 Task: Assign in the project AgileAvail the issue 'Develop a new tool for automated testing of web accessibility compliance' to the sprint 'API Documentation Sprint'. Assign in the project AgileAvail the issue 'Upgrade the deployment process of a web application to improve the speed and reliability of deployment' to the sprint 'API Documentation Sprint'. Assign in the project AgileAvail the issue 'Create a new online platform for online cooking courses with advanced recipe sharing and meal planning features' to the sprint 'API Documentation Sprint'. Assign in the project AgileAvail the issue 'Implement a new cloud-based learning management system for a school with advanced course creation and assessment features' to the sprint 'API Documentation Sprint'
Action: Mouse moved to (215, 53)
Screenshot: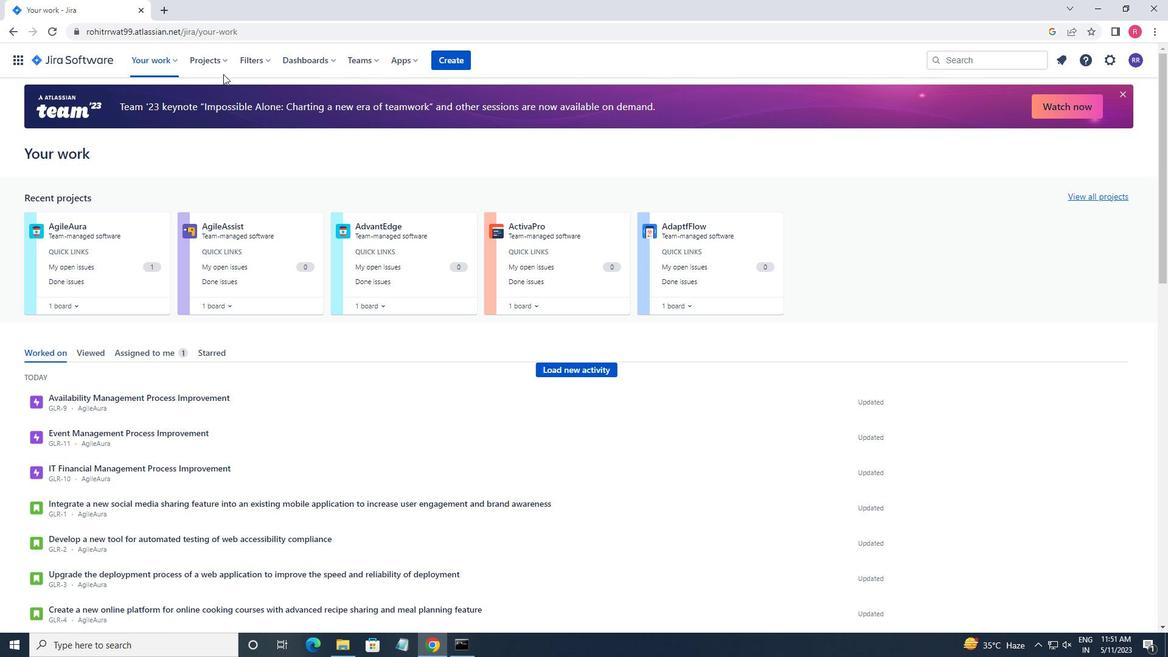 
Action: Mouse pressed left at (215, 53)
Screenshot: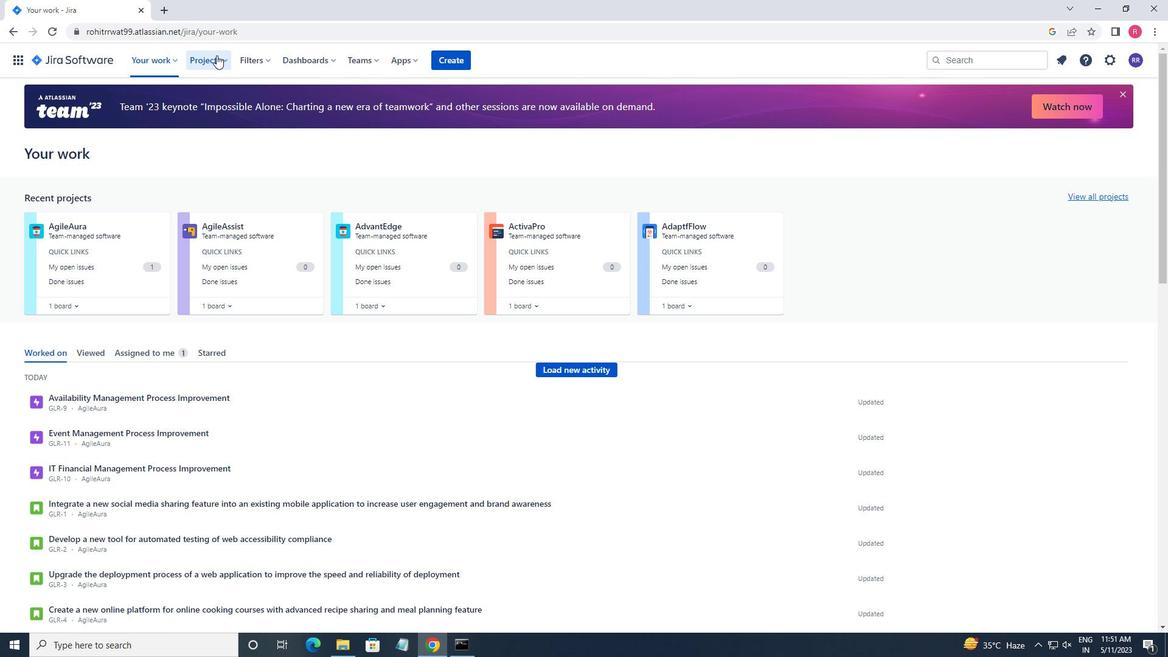 
Action: Mouse moved to (240, 117)
Screenshot: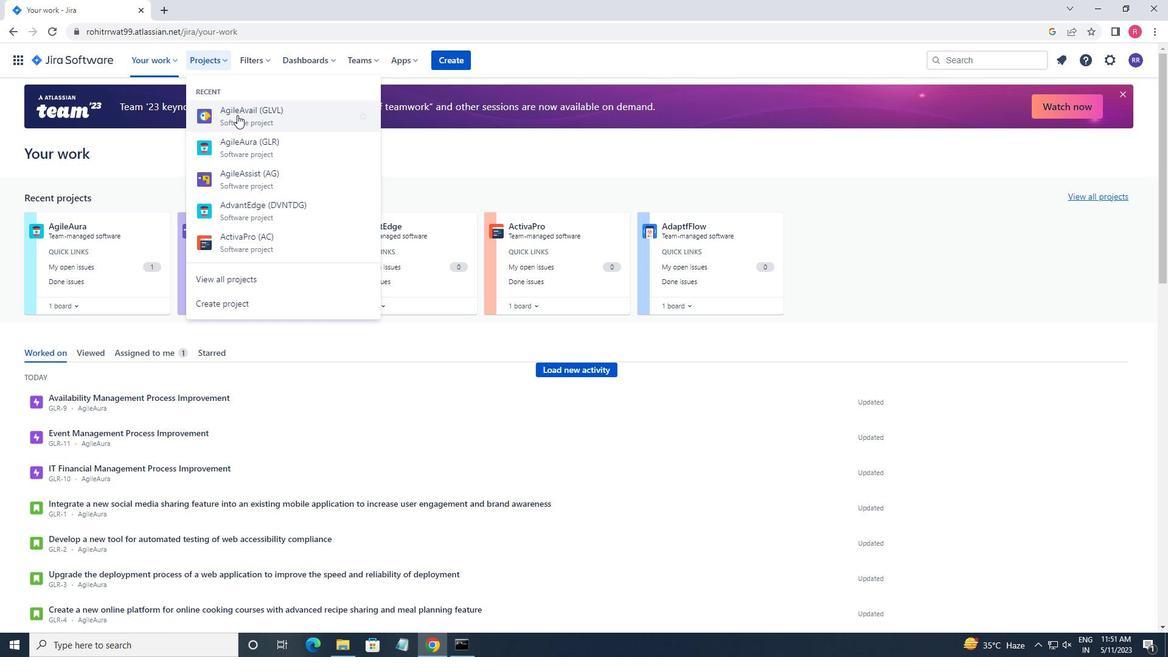 
Action: Mouse pressed left at (240, 117)
Screenshot: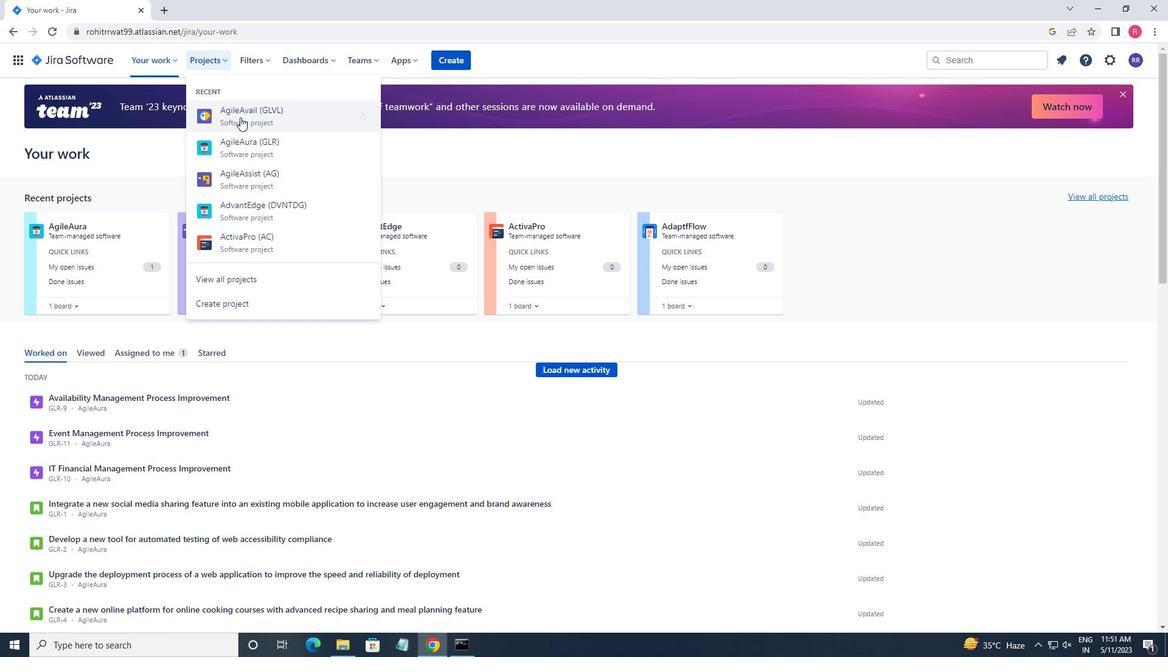 
Action: Mouse moved to (96, 185)
Screenshot: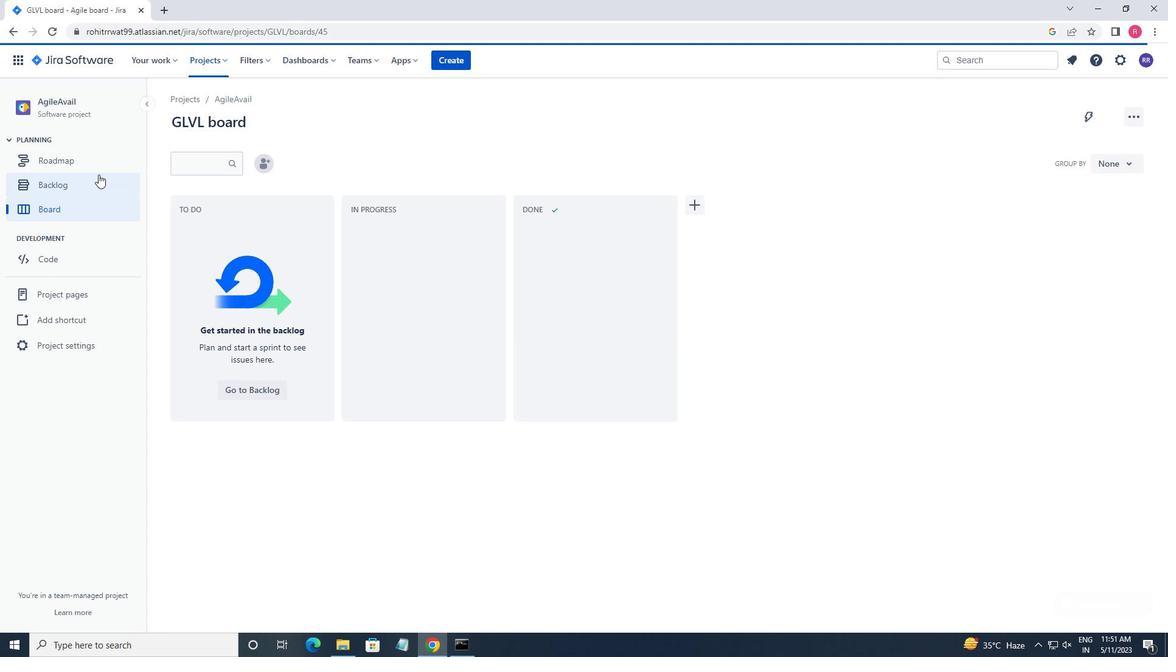 
Action: Mouse pressed left at (96, 185)
Screenshot: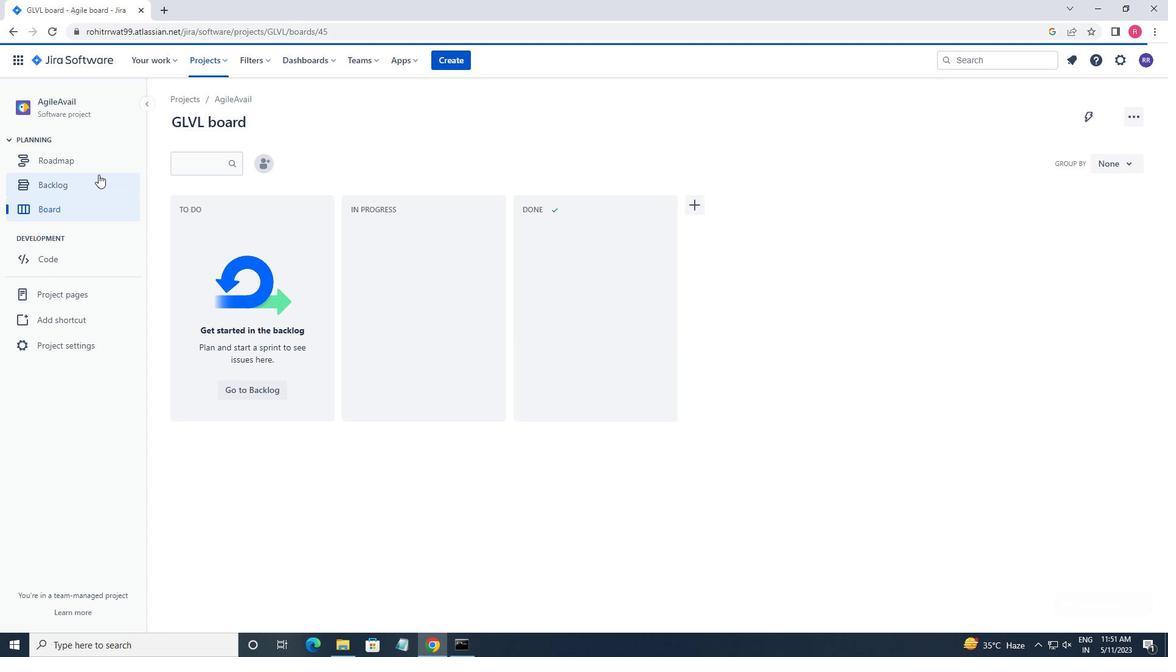
Action: Mouse moved to (1046, 444)
Screenshot: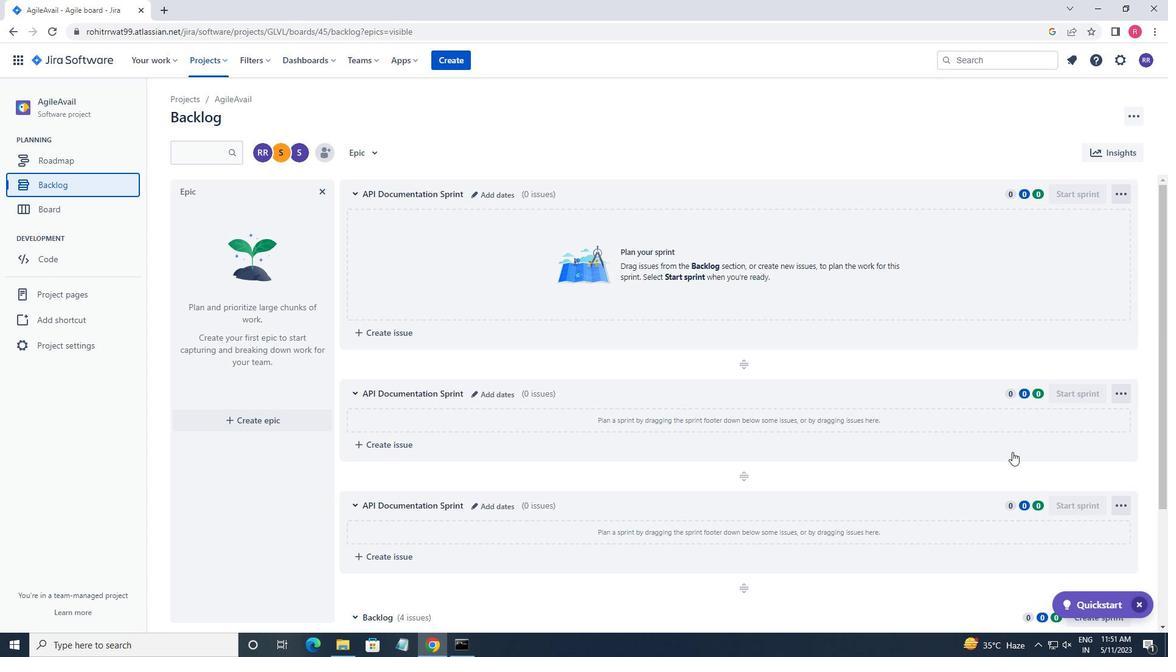 
Action: Mouse scrolled (1046, 443) with delta (0, 0)
Screenshot: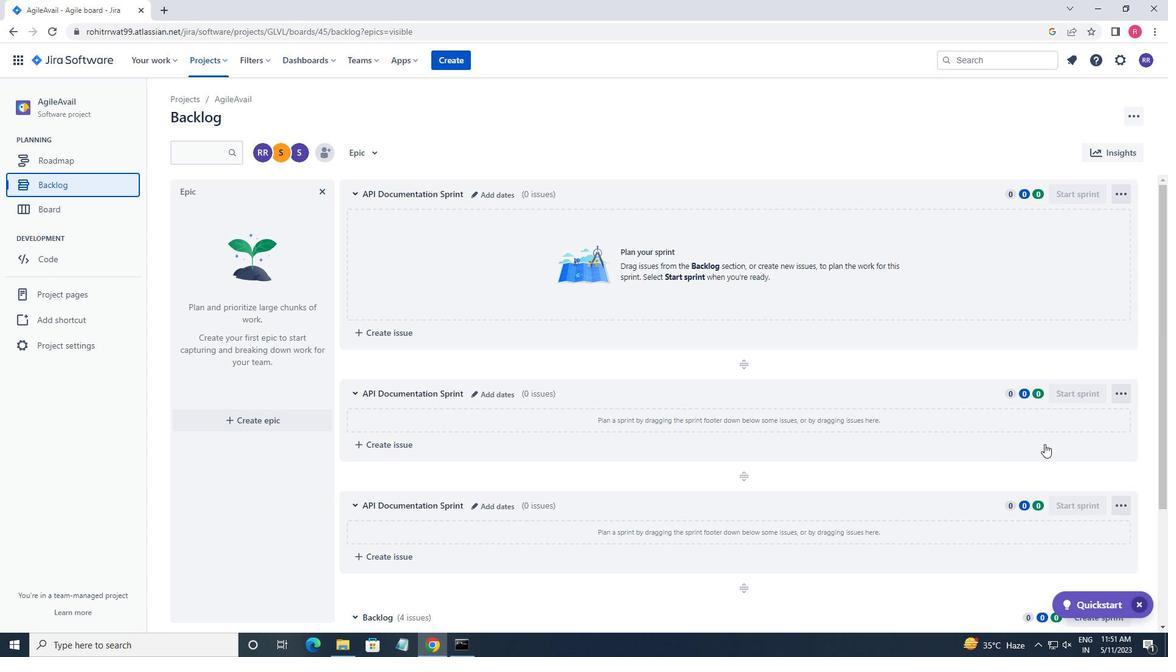 
Action: Mouse scrolled (1046, 443) with delta (0, 0)
Screenshot: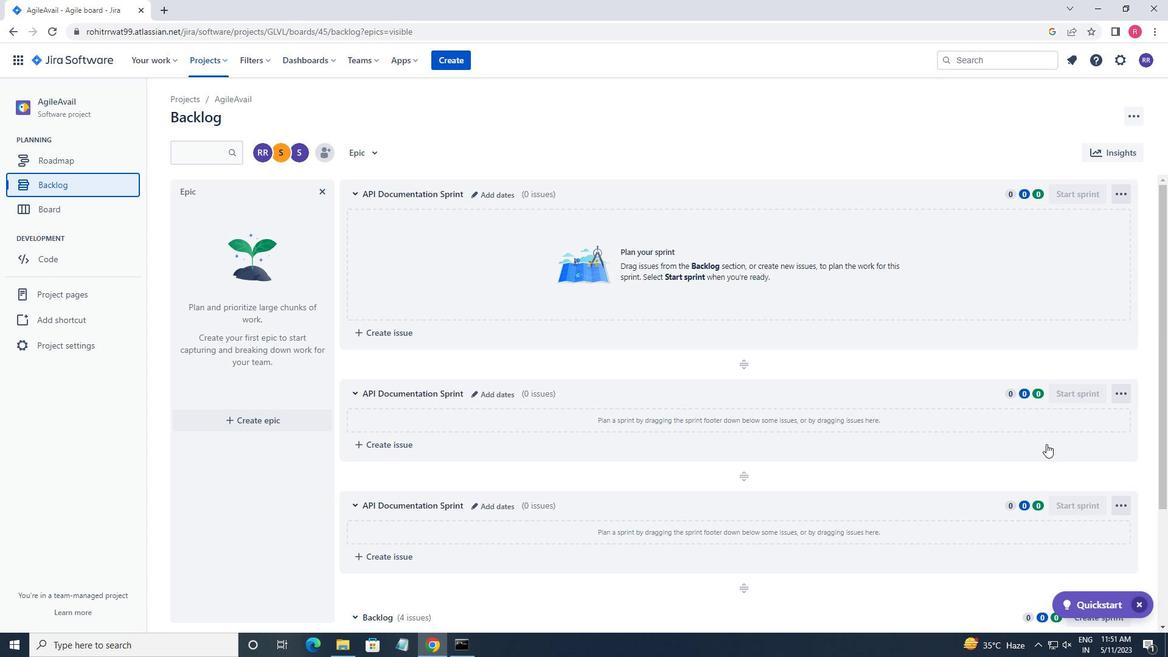 
Action: Mouse scrolled (1046, 443) with delta (0, 0)
Screenshot: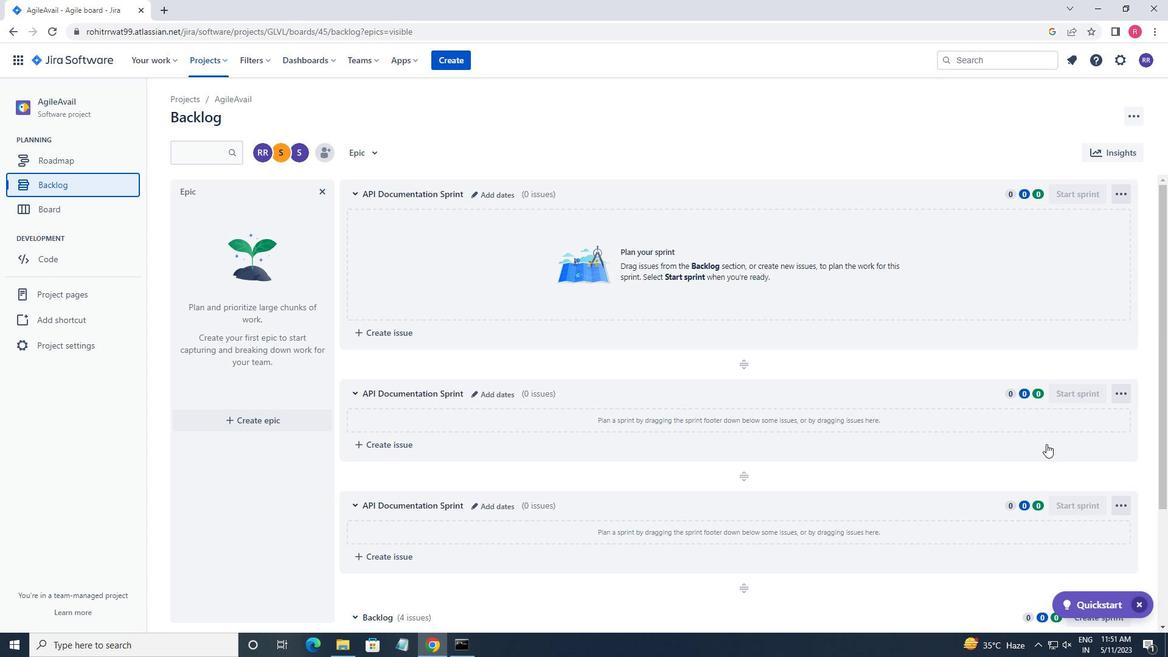 
Action: Mouse scrolled (1046, 443) with delta (0, 0)
Screenshot: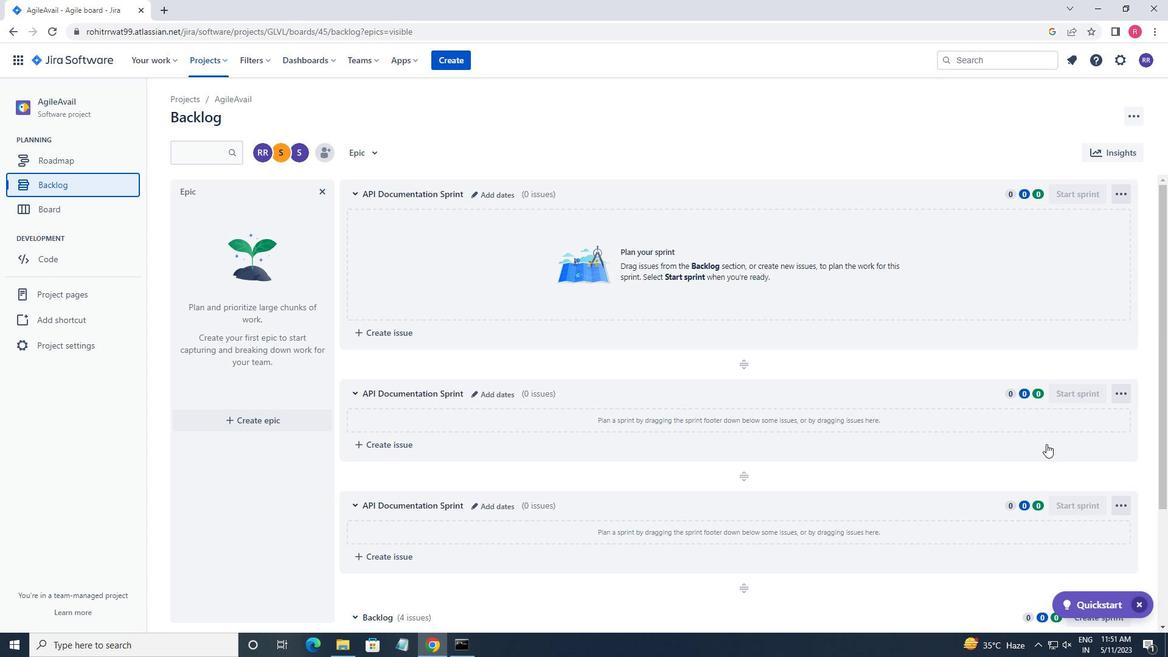 
Action: Mouse scrolled (1046, 443) with delta (0, 0)
Screenshot: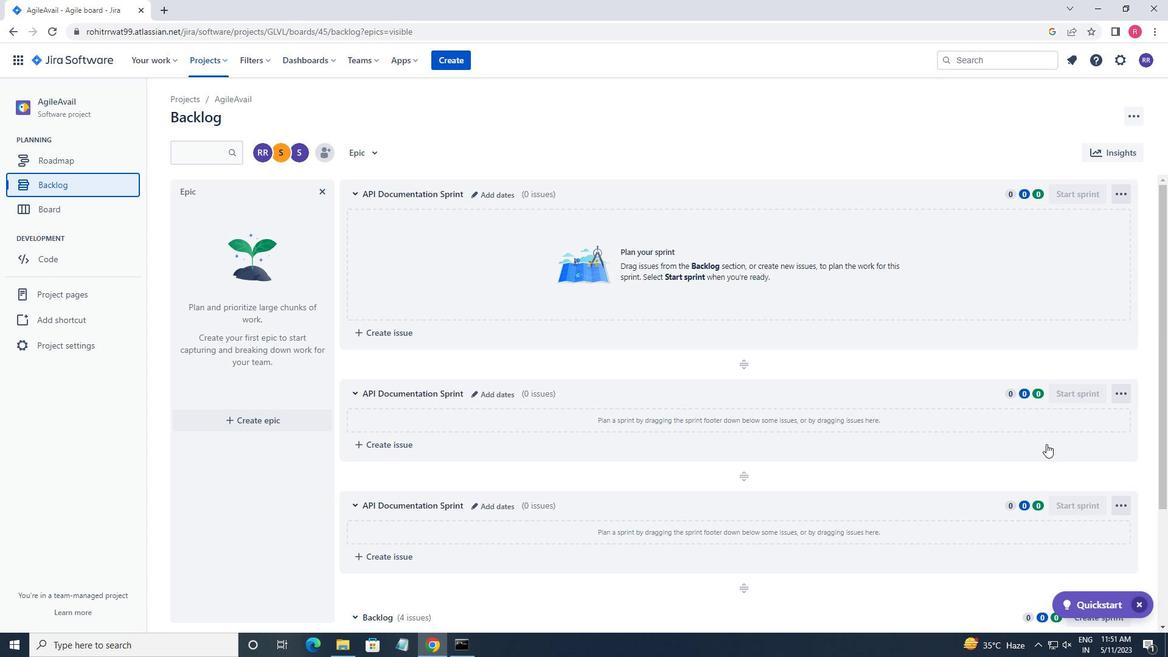
Action: Mouse scrolled (1046, 443) with delta (0, 0)
Screenshot: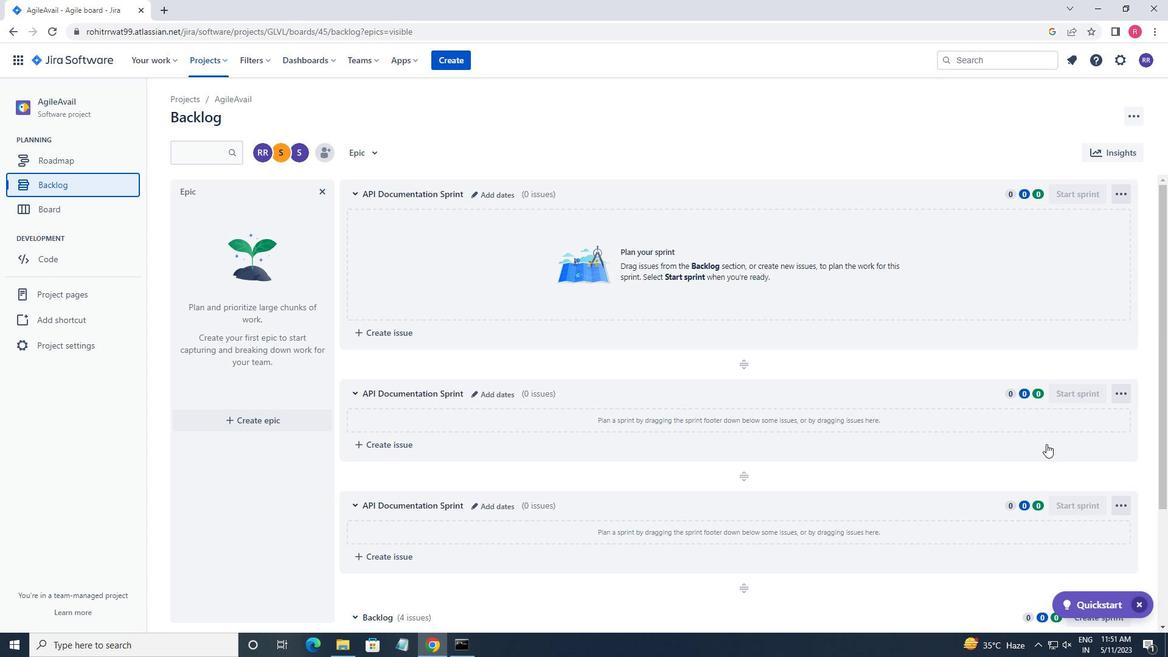
Action: Mouse moved to (1121, 486)
Screenshot: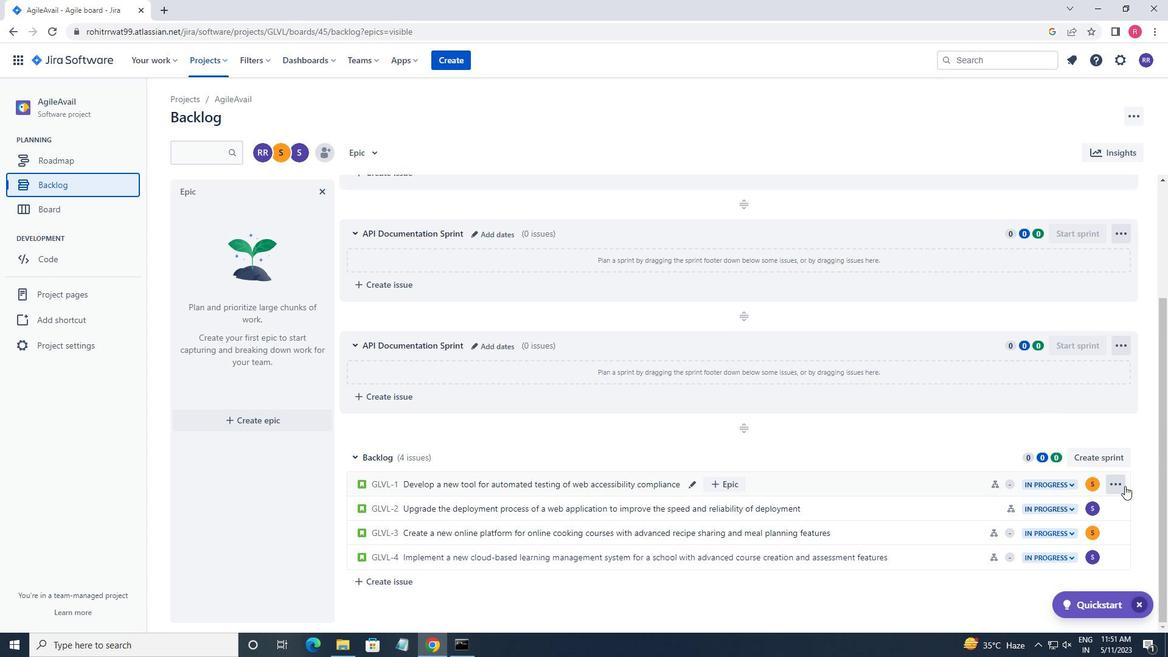 
Action: Mouse pressed left at (1121, 486)
Screenshot: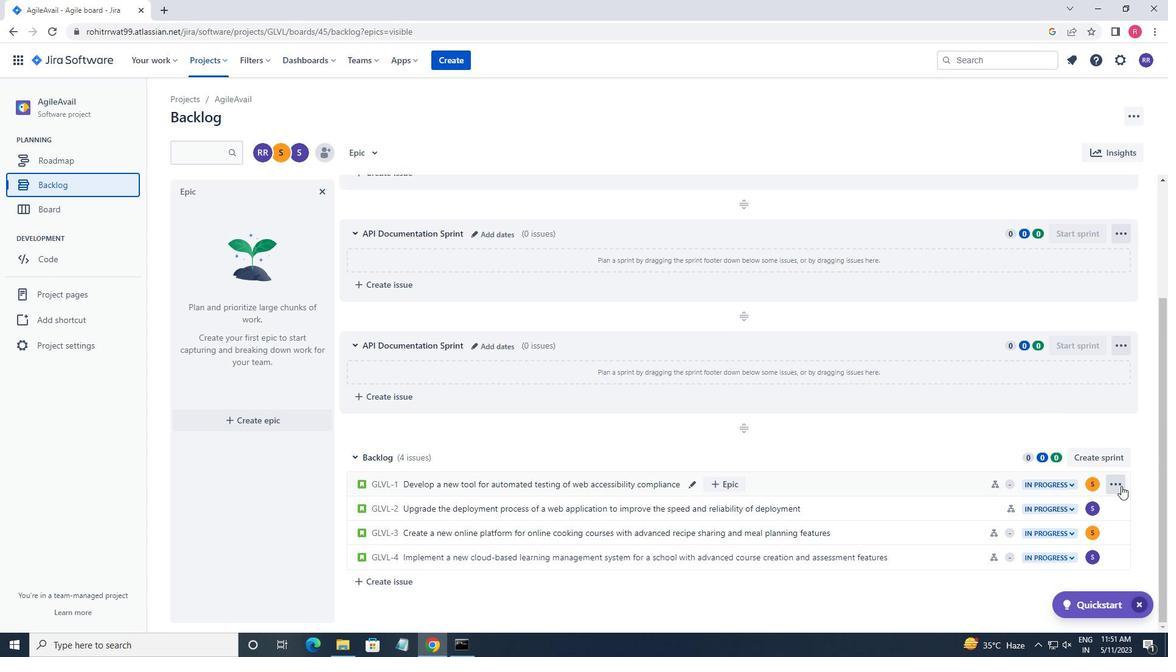 
Action: Mouse moved to (1044, 384)
Screenshot: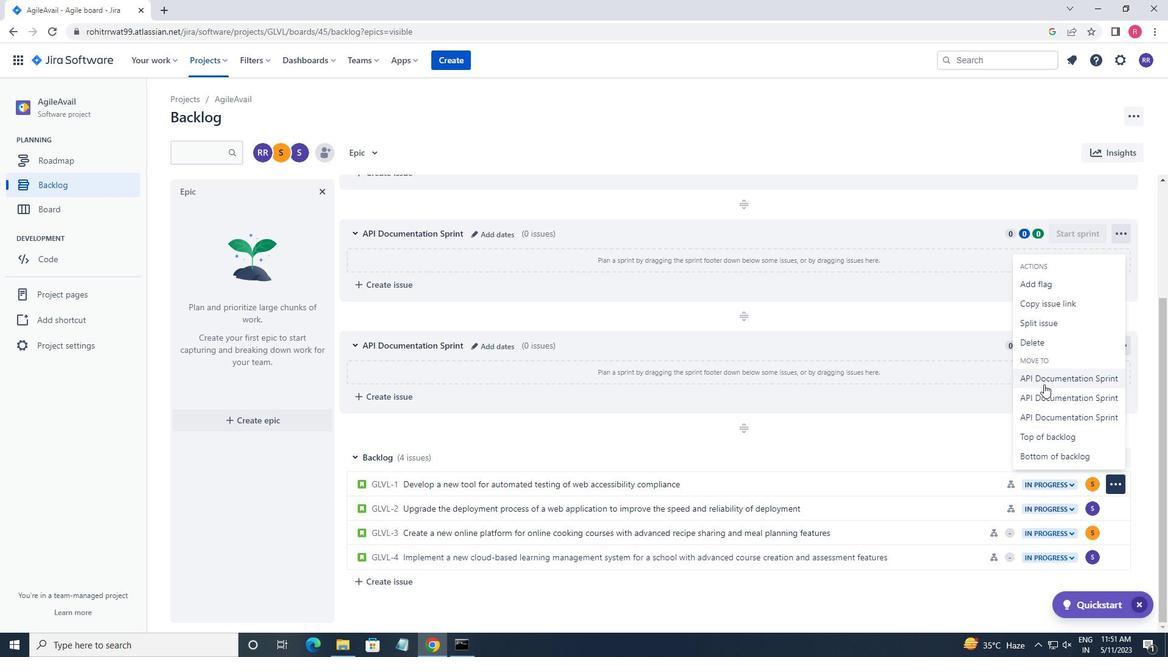 
Action: Mouse pressed left at (1044, 384)
Screenshot: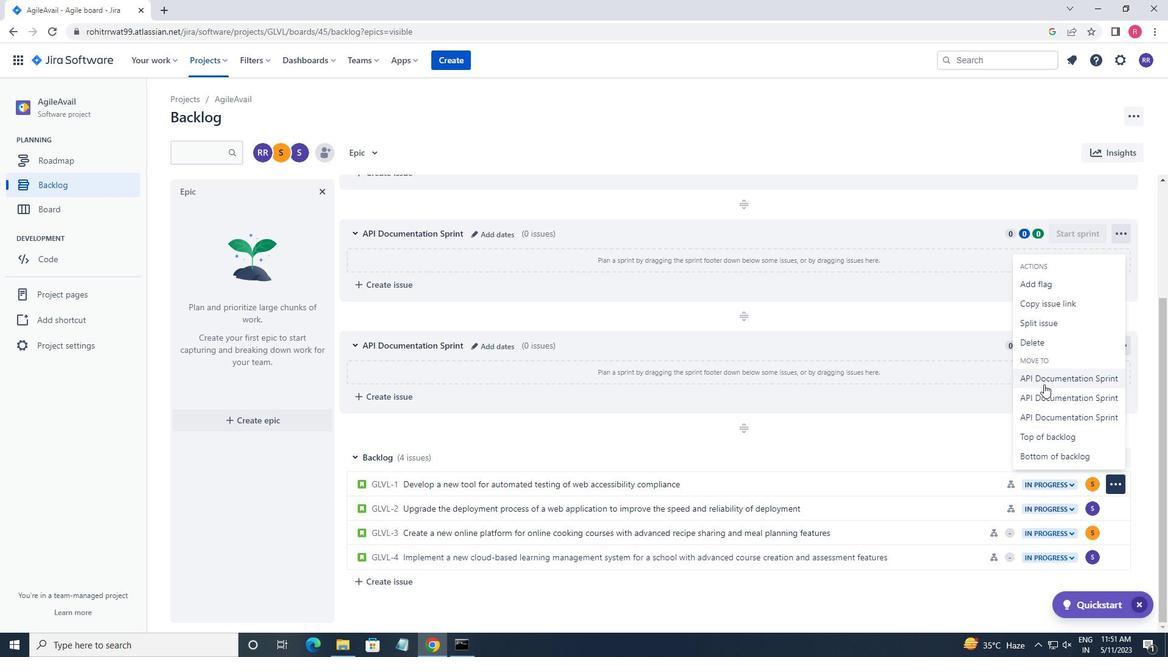 
Action: Mouse moved to (1114, 506)
Screenshot: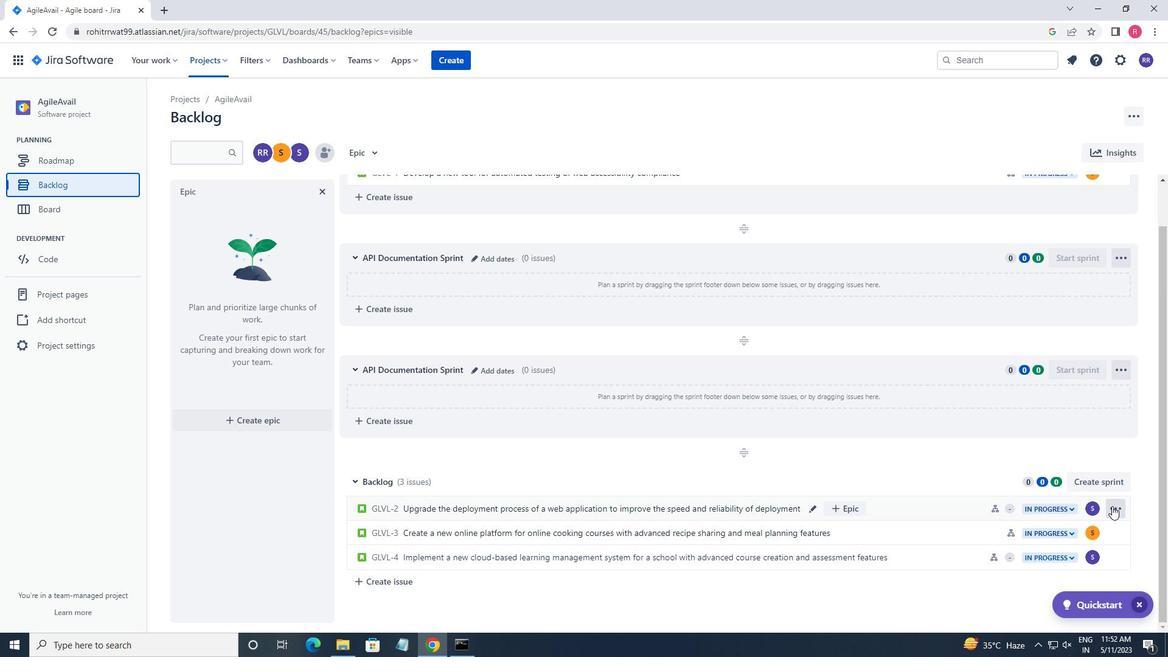 
Action: Mouse pressed left at (1114, 506)
Screenshot: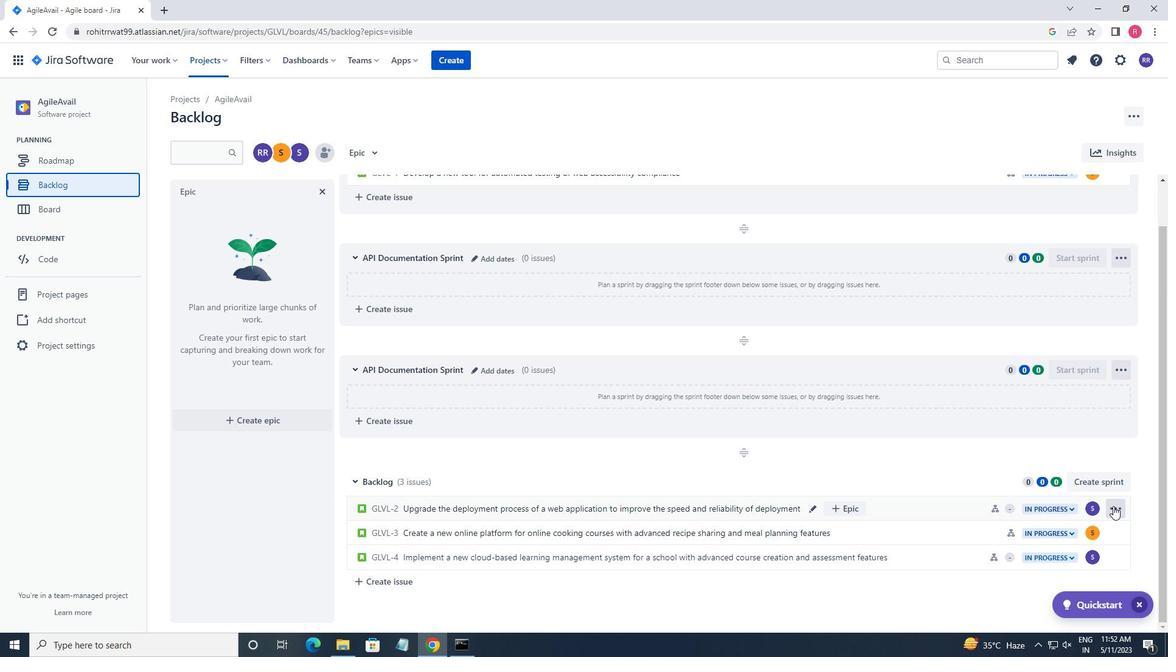 
Action: Mouse moved to (1072, 430)
Screenshot: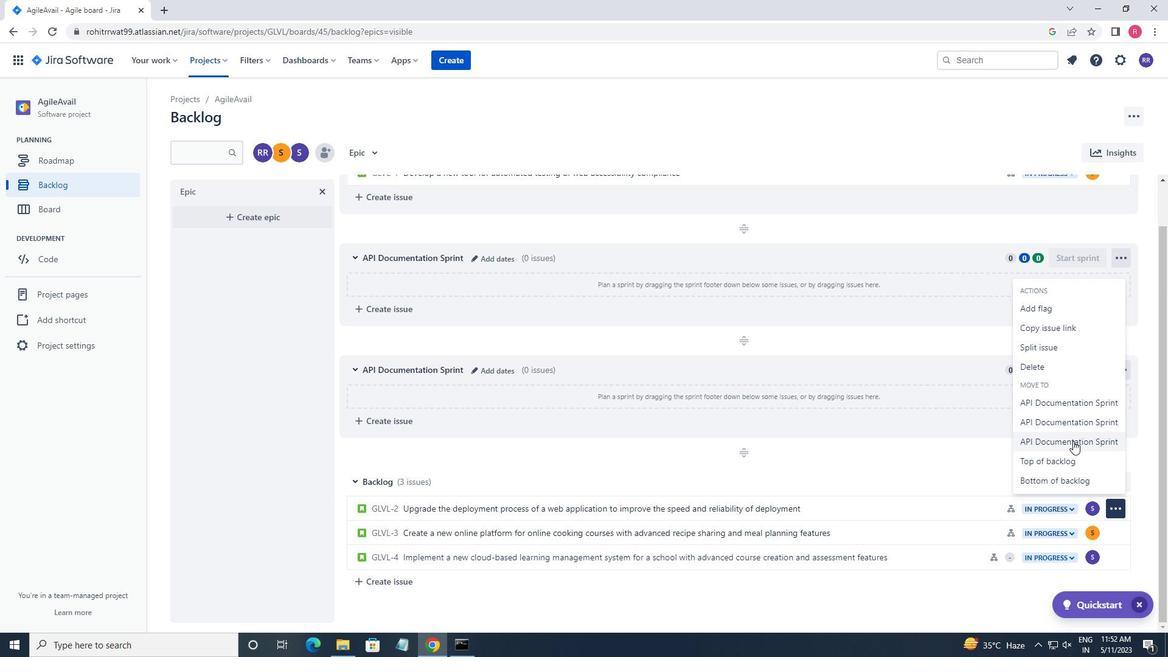 
Action: Mouse pressed left at (1072, 430)
Screenshot: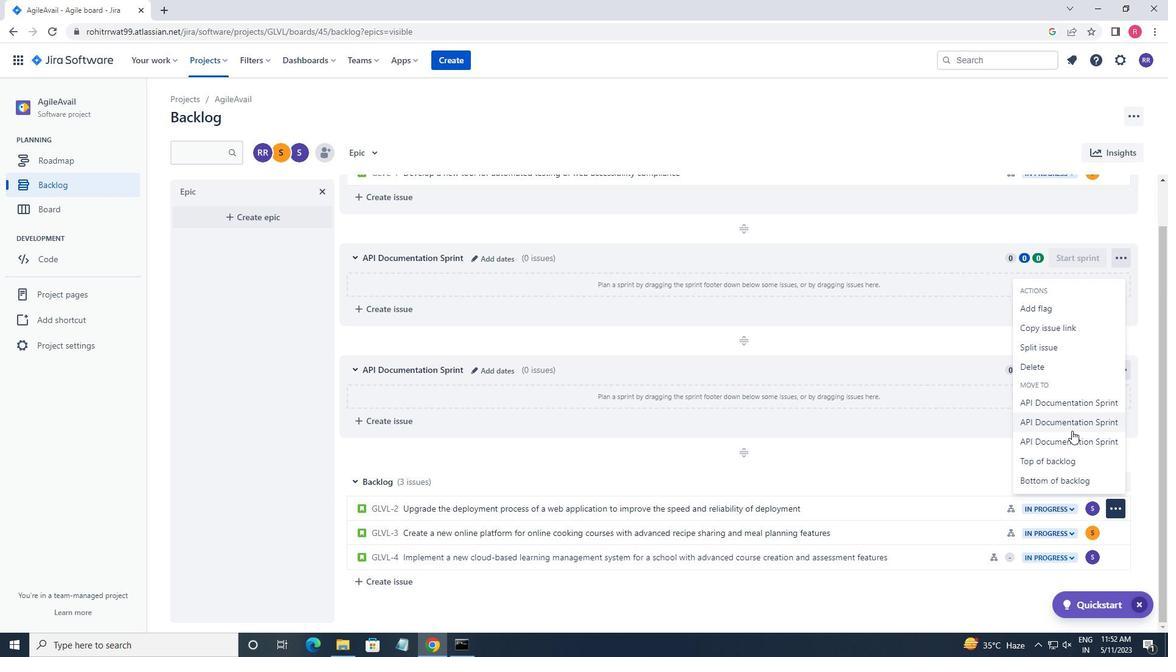 
Action: Mouse moved to (1117, 523)
Screenshot: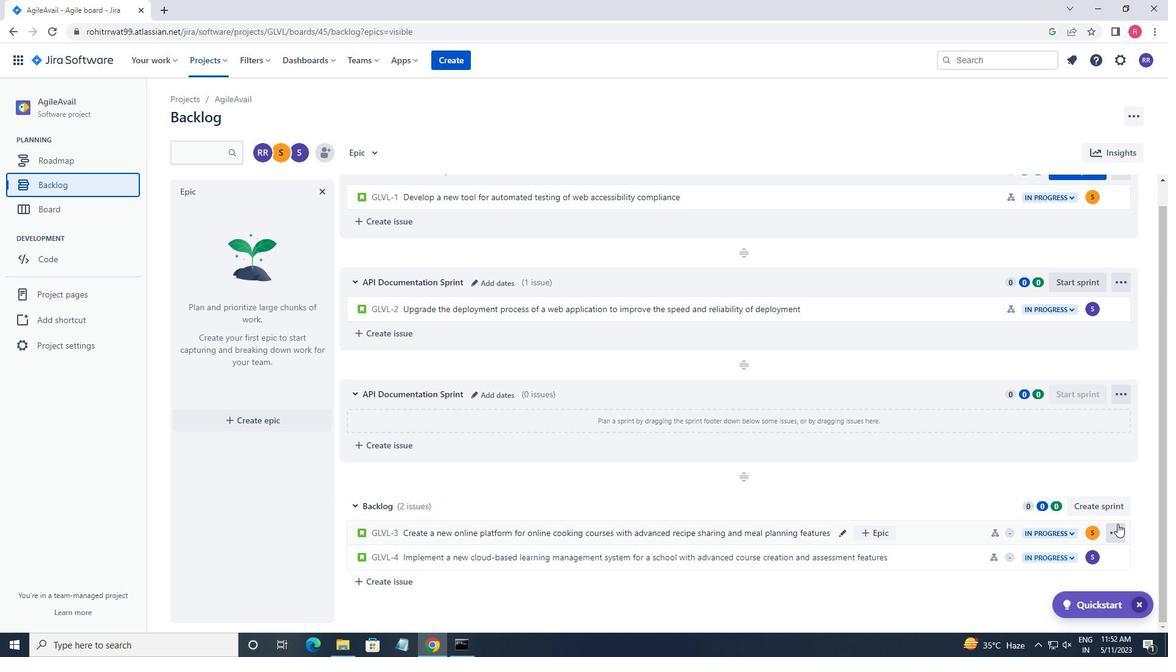 
Action: Mouse pressed left at (1117, 523)
Screenshot: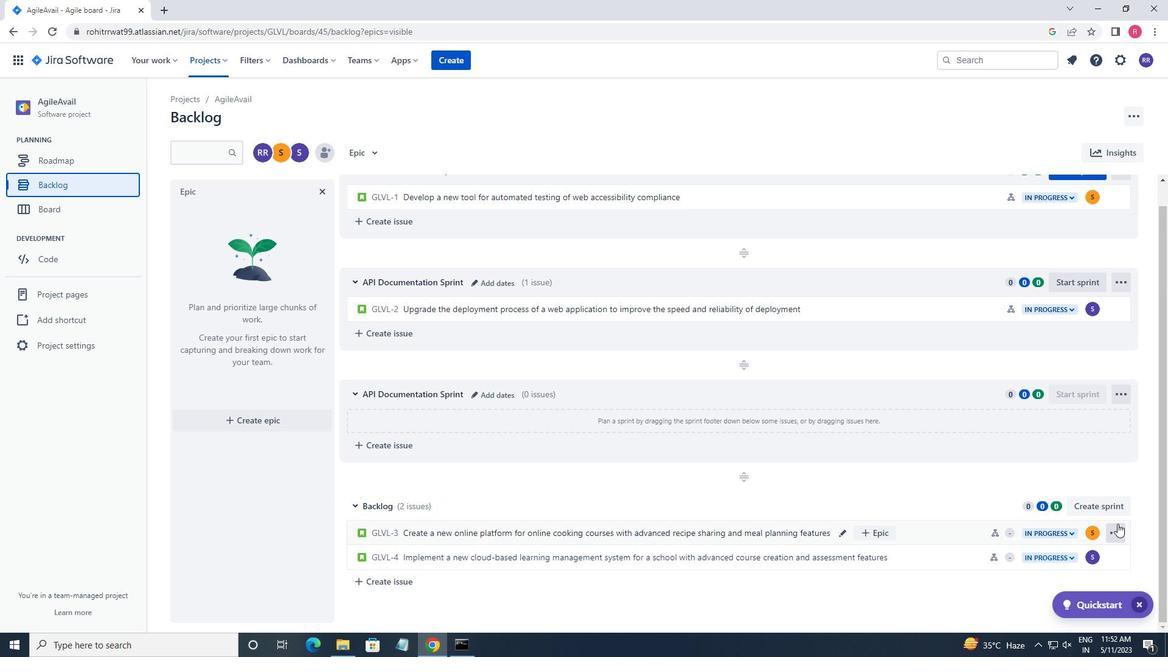 
Action: Mouse moved to (1091, 464)
Screenshot: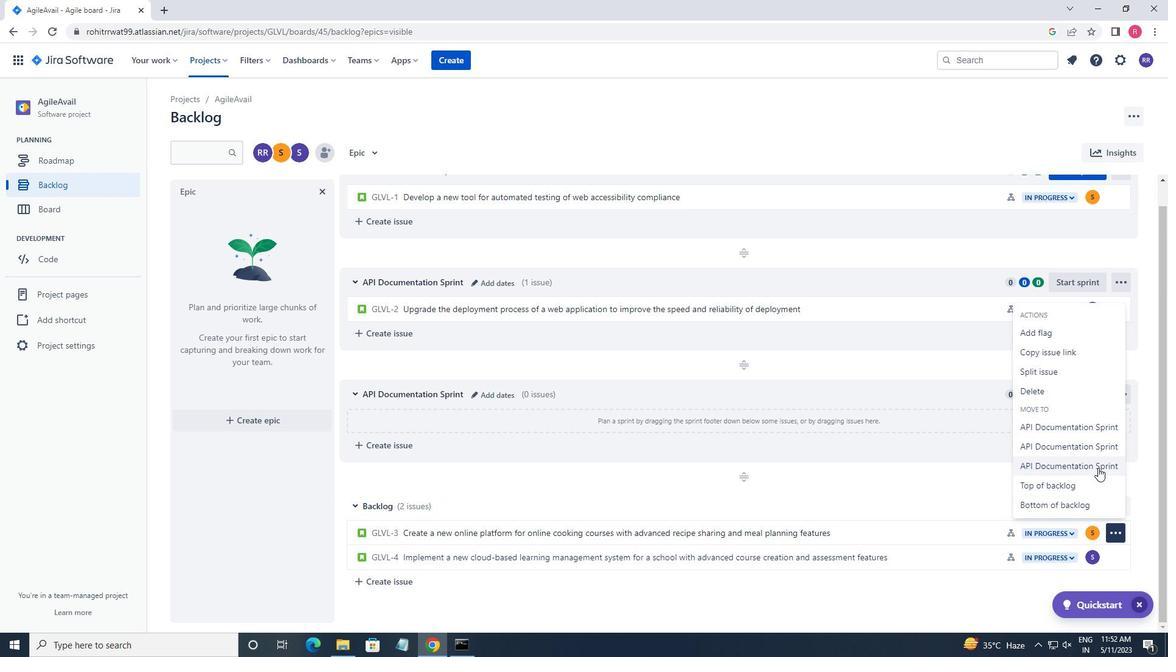 
Action: Mouse pressed left at (1091, 464)
Screenshot: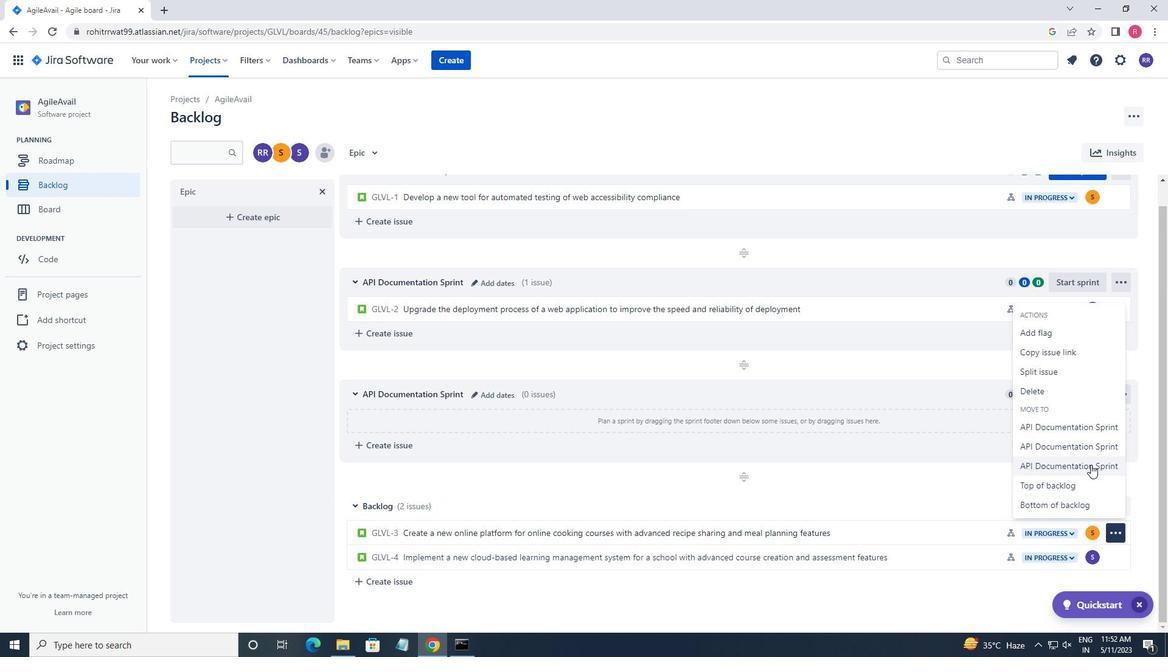 
Action: Mouse moved to (1122, 554)
Screenshot: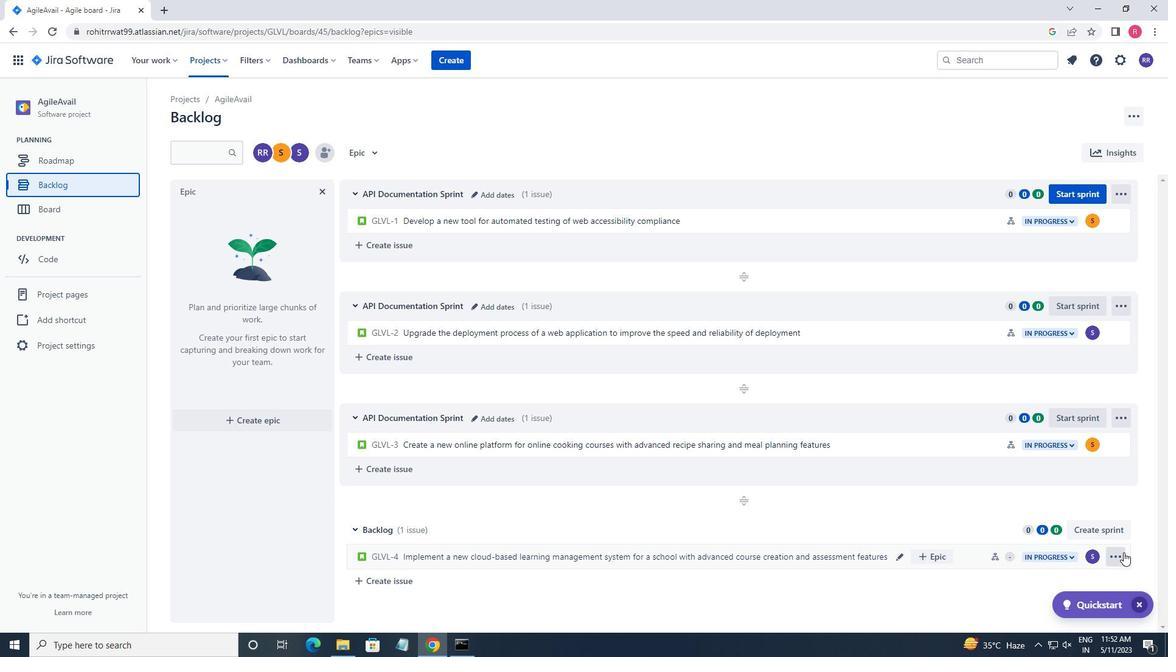 
Action: Mouse pressed left at (1122, 554)
Screenshot: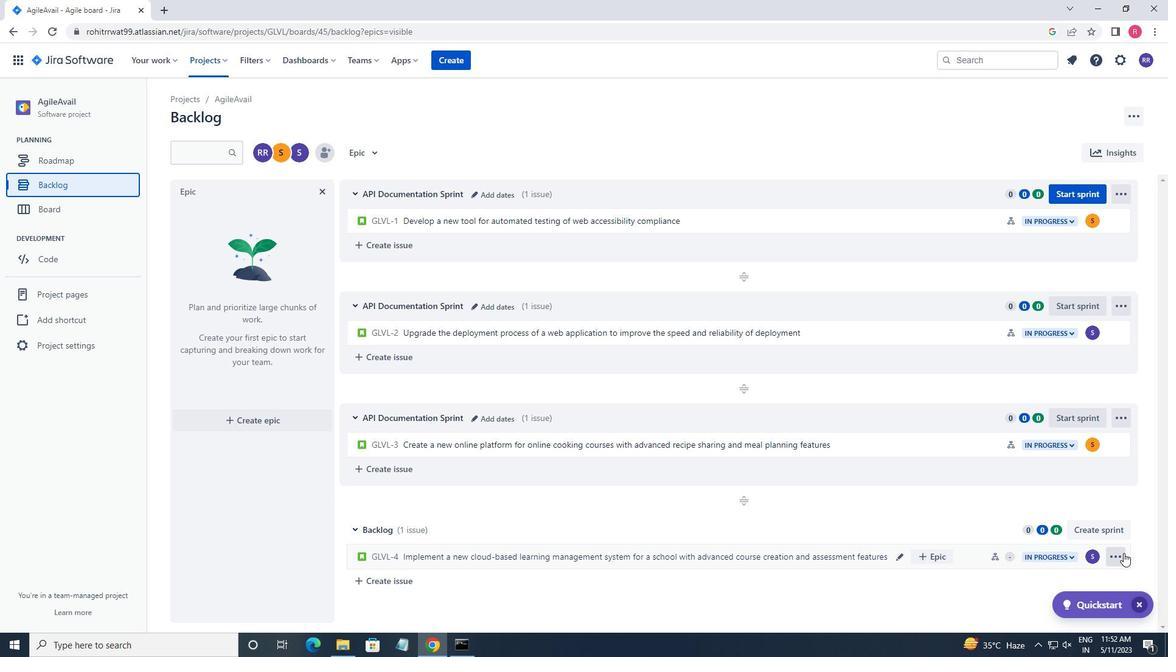 
Action: Mouse moved to (1089, 498)
Screenshot: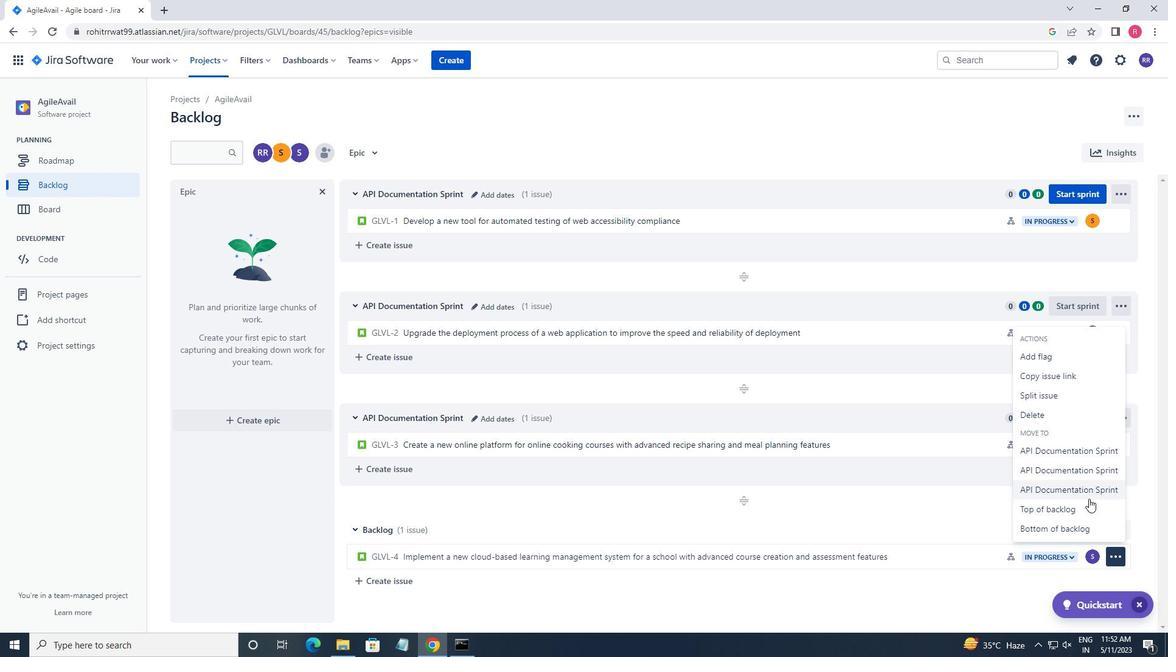 
Action: Mouse pressed left at (1089, 498)
Screenshot: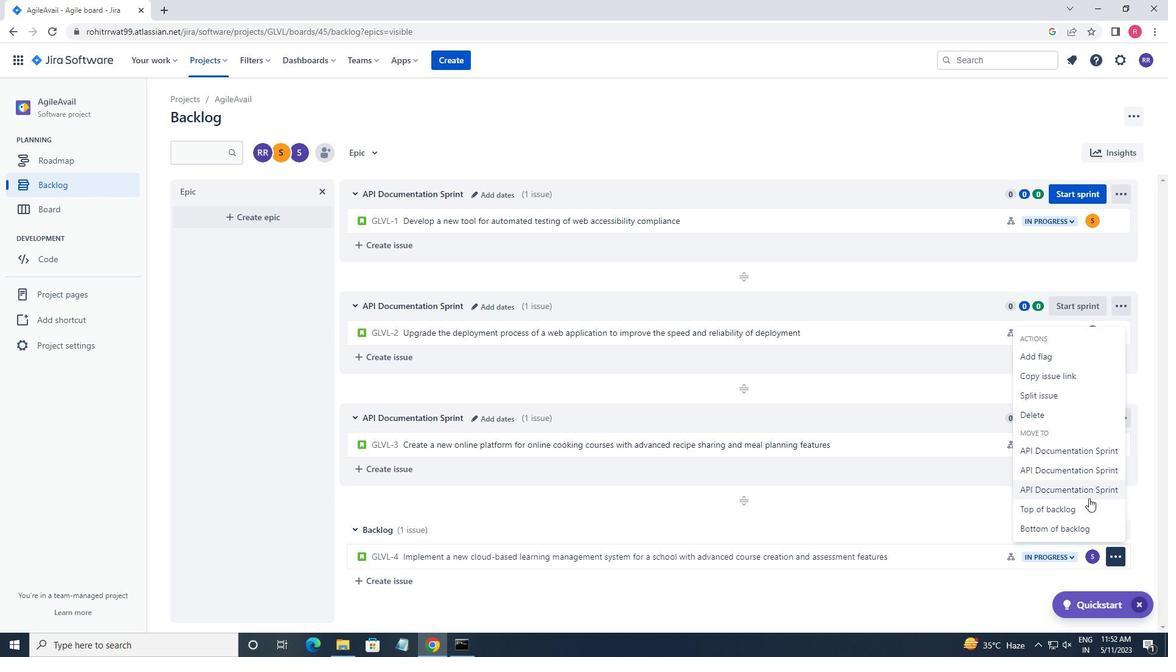
